 Task: Search one way flight ticket for 3 adults in first from West Yellowstone: Yellowstone Airport to Gillette: Gillette Campbell County Airport on 5-1-2023. Choice of flights is JetBlue. Number of bags: 1 carry on bag. Price is upto 55000. Outbound departure time preference is 7:15.
Action: Mouse moved to (196, 240)
Screenshot: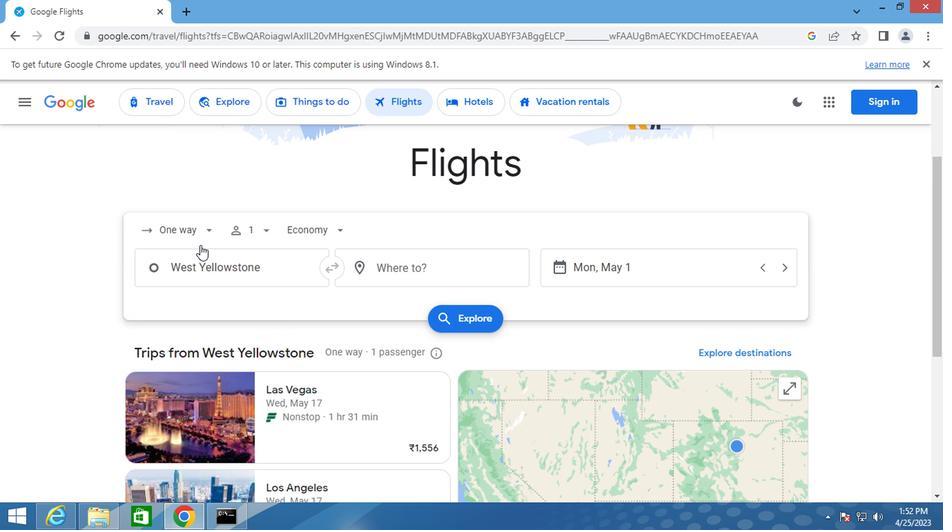 
Action: Mouse pressed left at (196, 240)
Screenshot: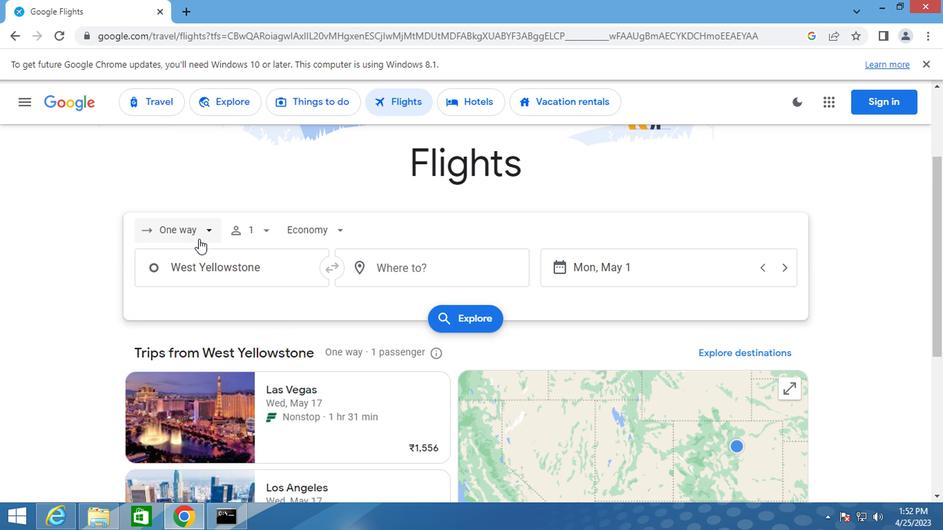 
Action: Mouse moved to (198, 297)
Screenshot: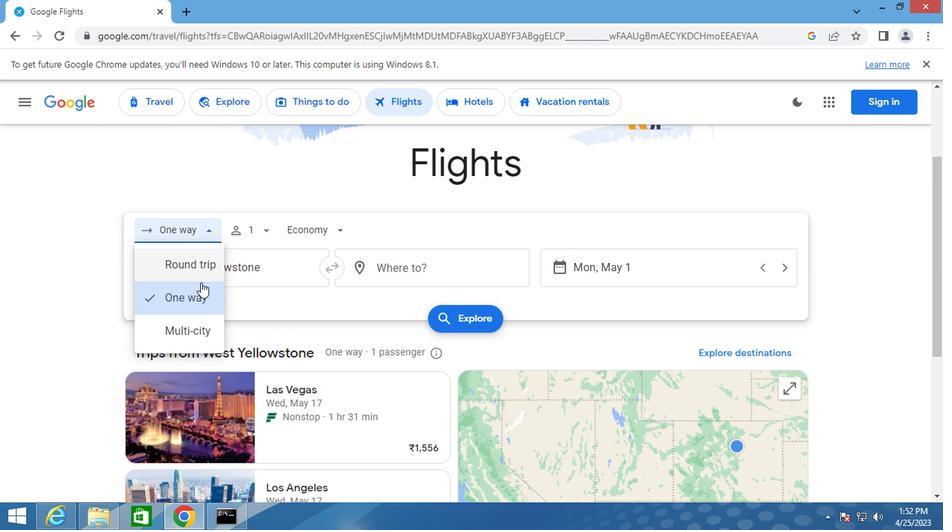 
Action: Mouse pressed left at (198, 297)
Screenshot: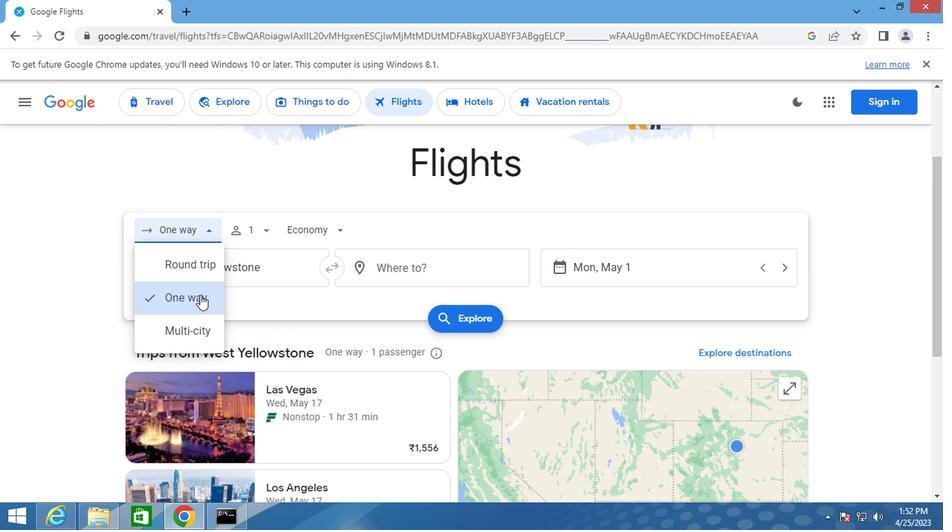 
Action: Mouse moved to (249, 232)
Screenshot: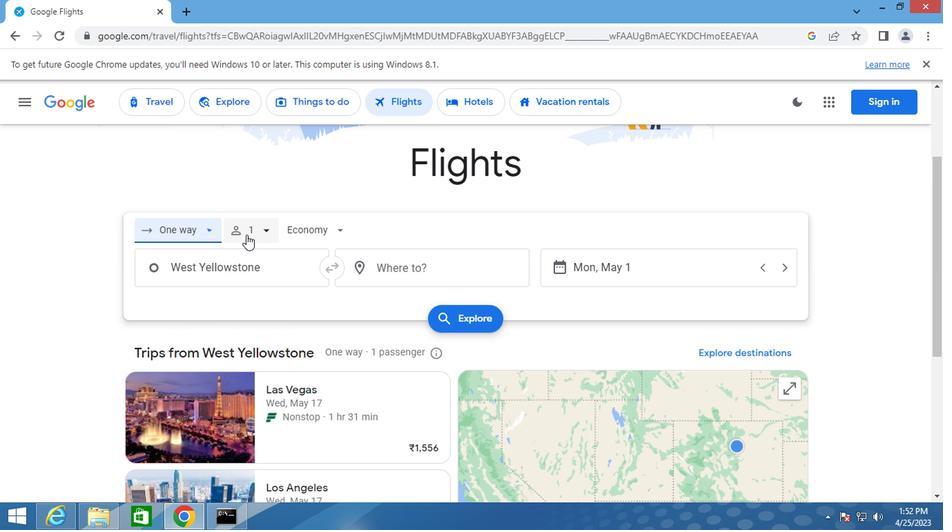 
Action: Mouse pressed left at (249, 232)
Screenshot: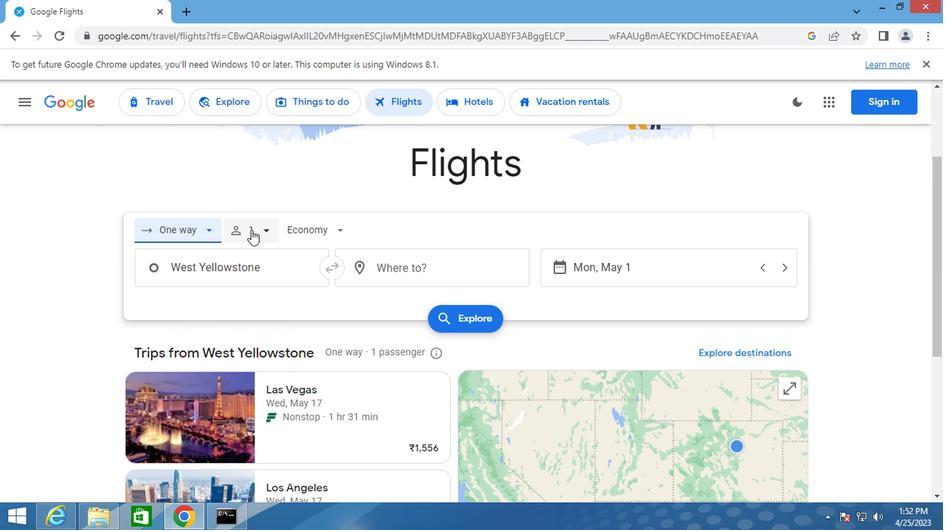 
Action: Mouse moved to (373, 268)
Screenshot: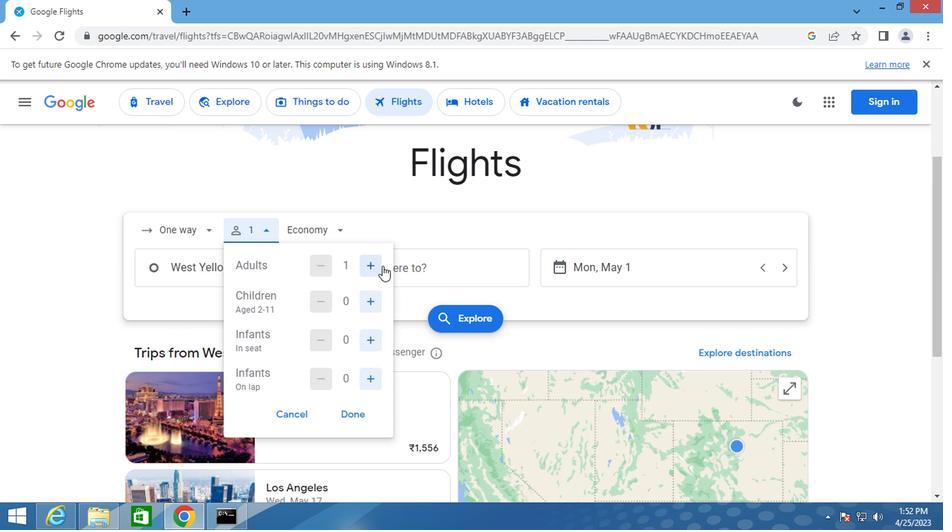
Action: Mouse pressed left at (373, 268)
Screenshot: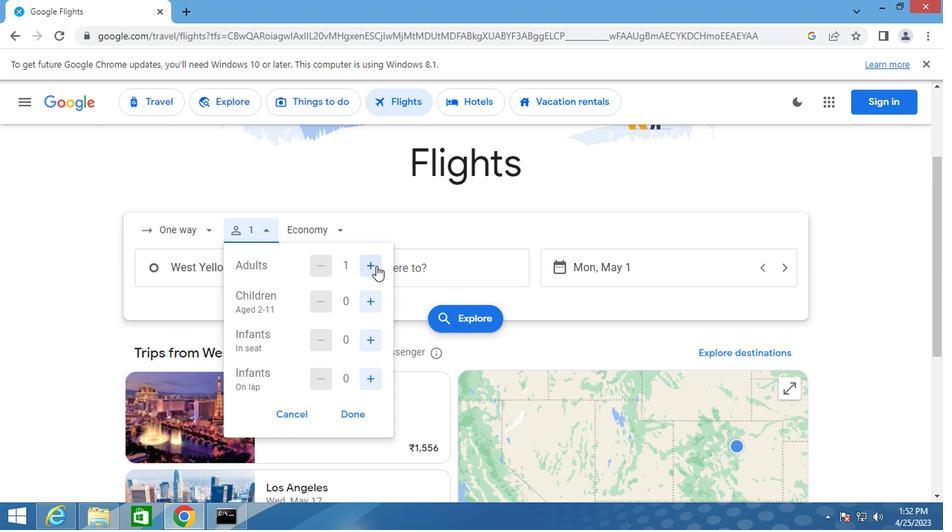 
Action: Mouse pressed left at (373, 268)
Screenshot: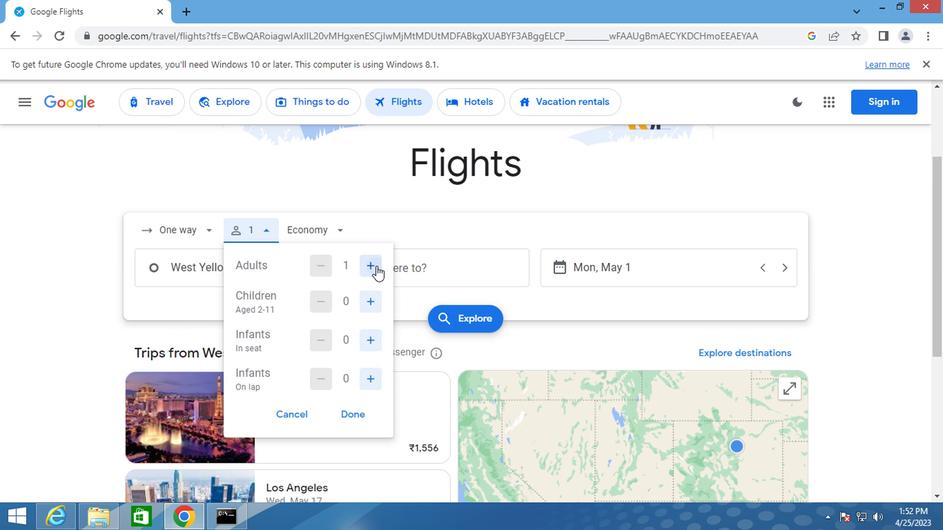 
Action: Mouse moved to (313, 234)
Screenshot: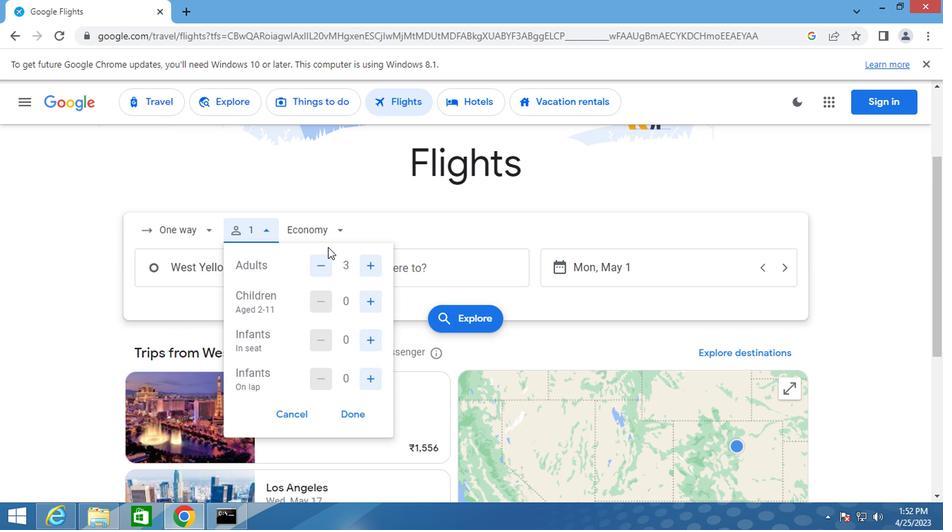 
Action: Mouse pressed left at (313, 234)
Screenshot: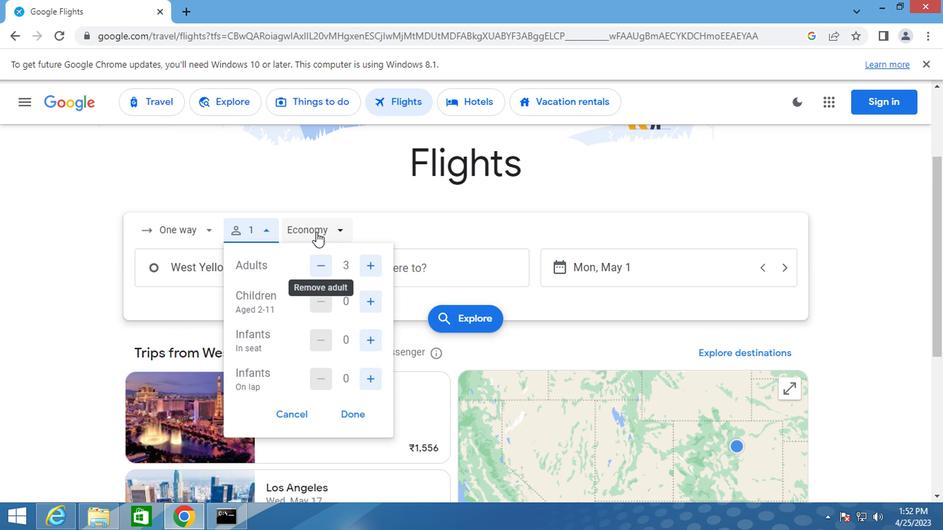 
Action: Mouse moved to (334, 364)
Screenshot: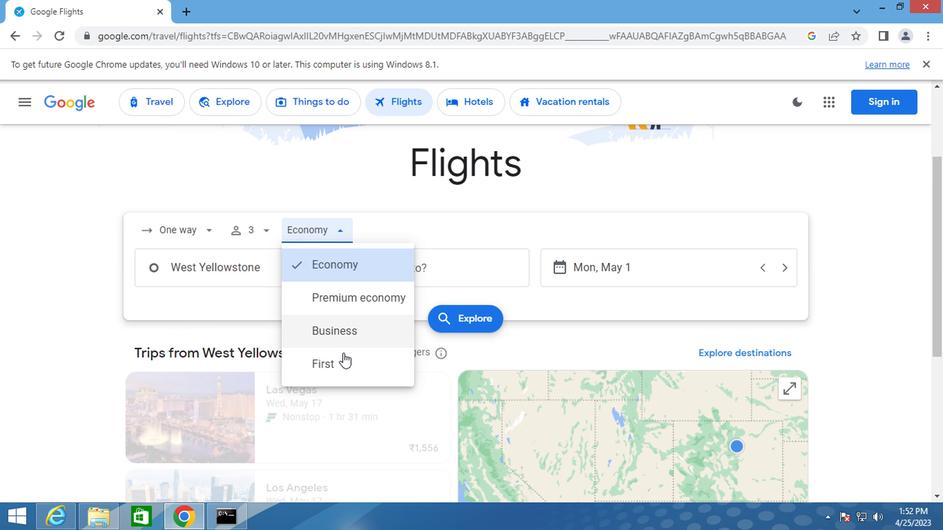 
Action: Mouse pressed left at (334, 364)
Screenshot: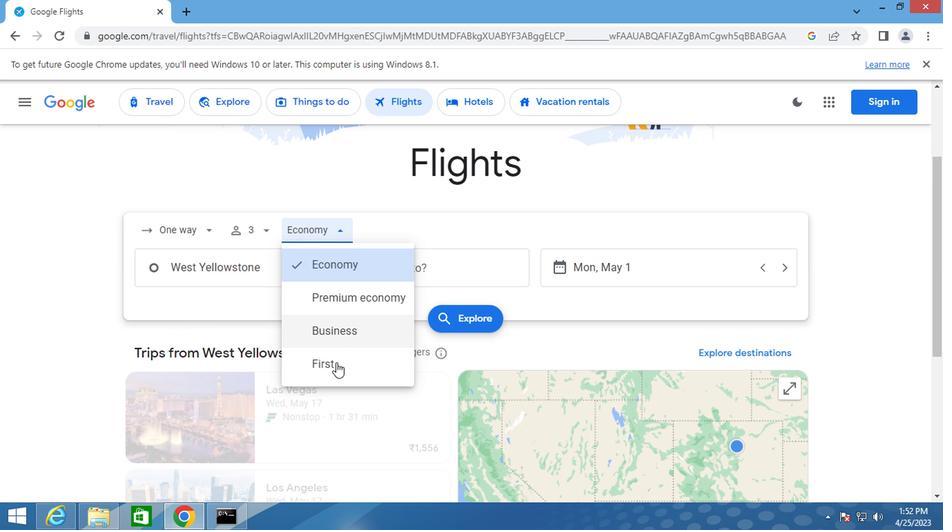 
Action: Mouse moved to (247, 275)
Screenshot: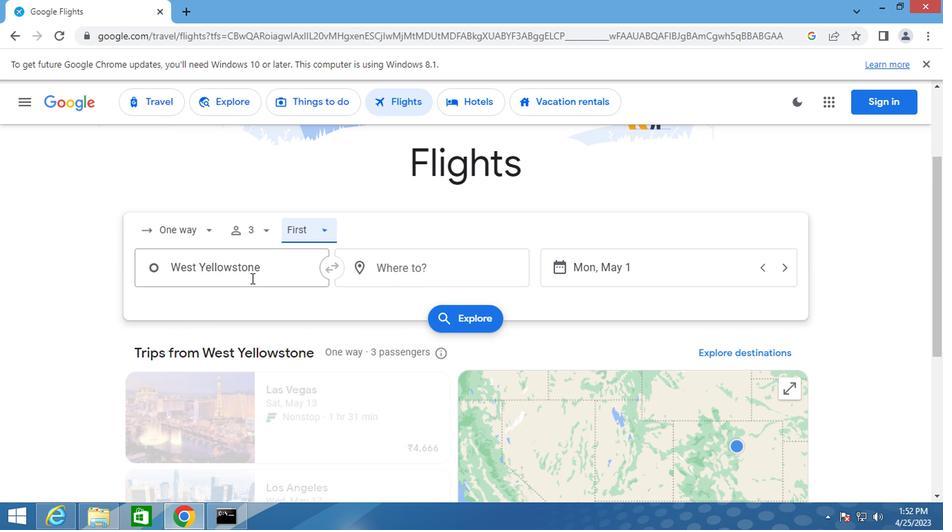 
Action: Mouse pressed left at (247, 275)
Screenshot: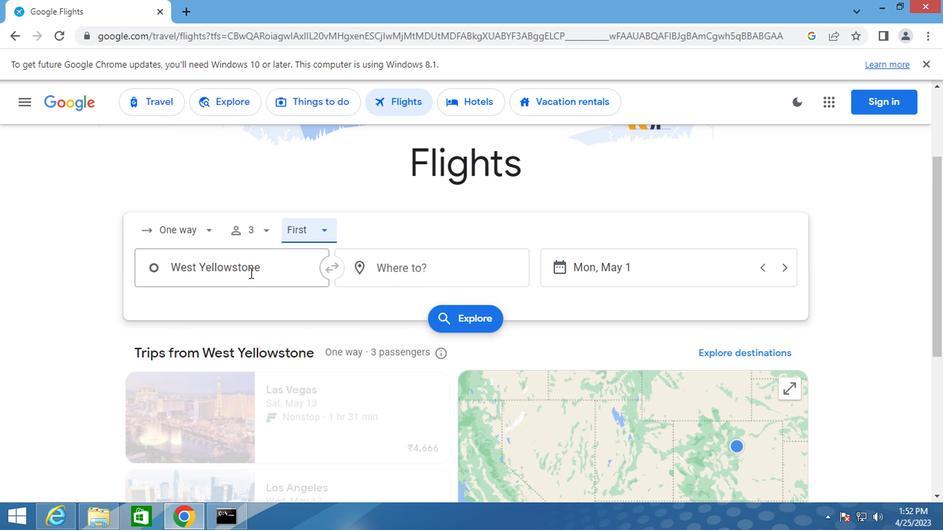 
Action: Key pressed west<Key.space>yellow
Screenshot: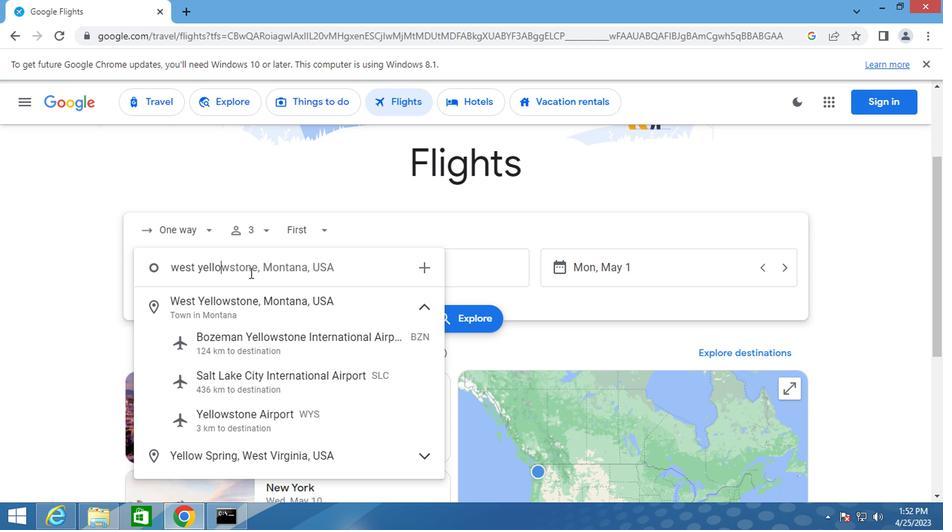 
Action: Mouse moved to (249, 301)
Screenshot: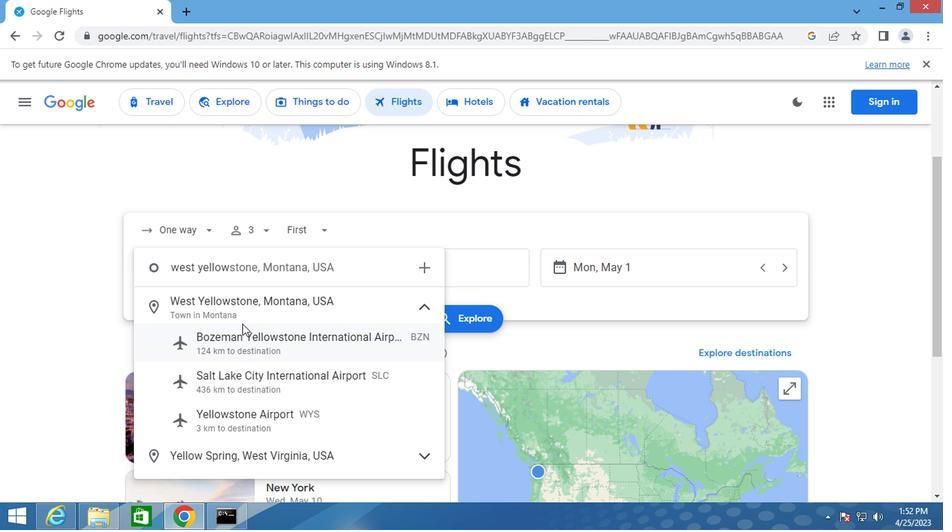 
Action: Mouse pressed left at (249, 301)
Screenshot: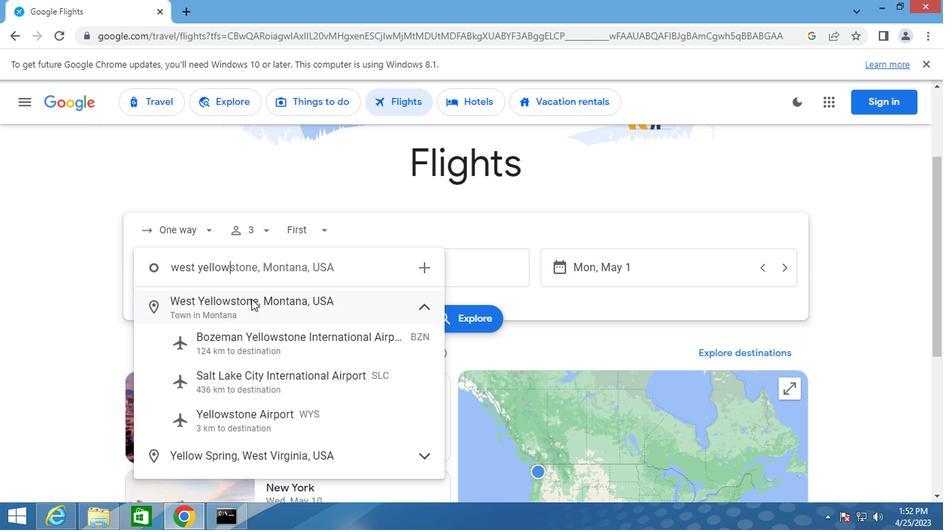 
Action: Mouse moved to (402, 272)
Screenshot: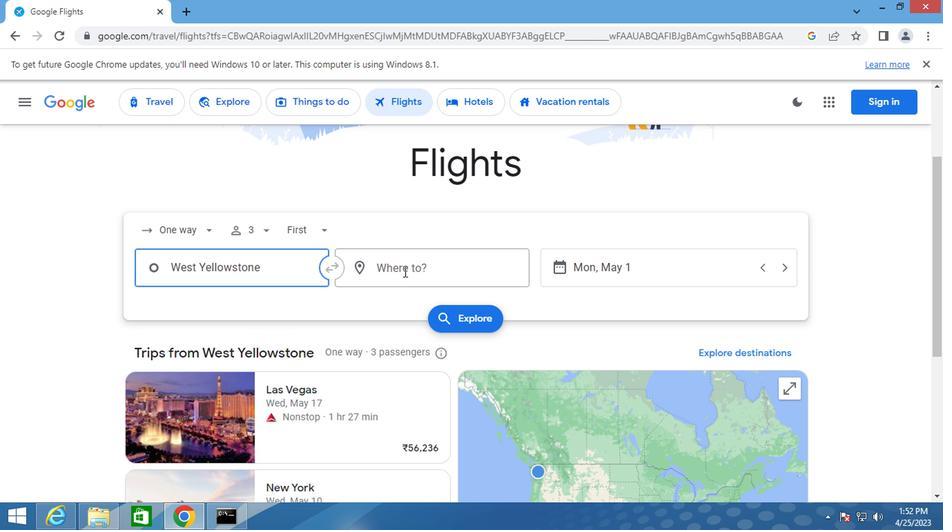 
Action: Mouse pressed left at (402, 272)
Screenshot: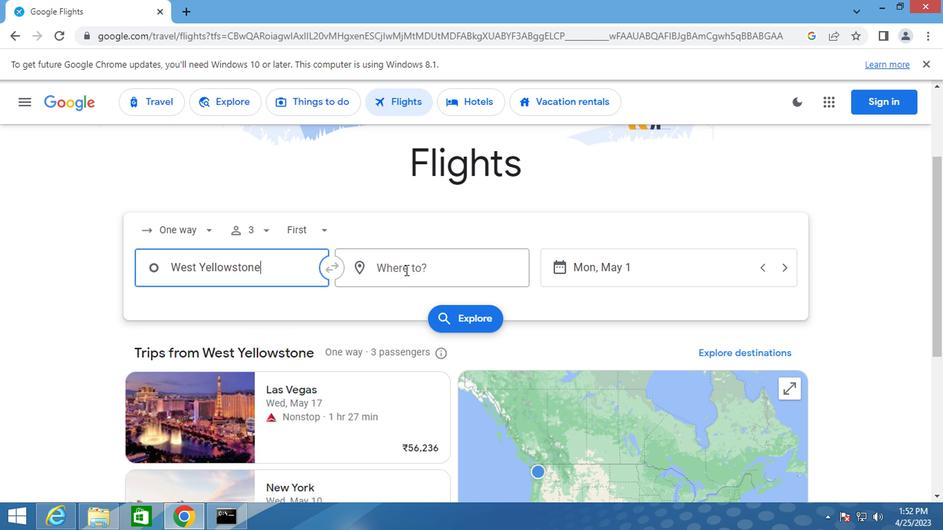 
Action: Key pressed gillette
Screenshot: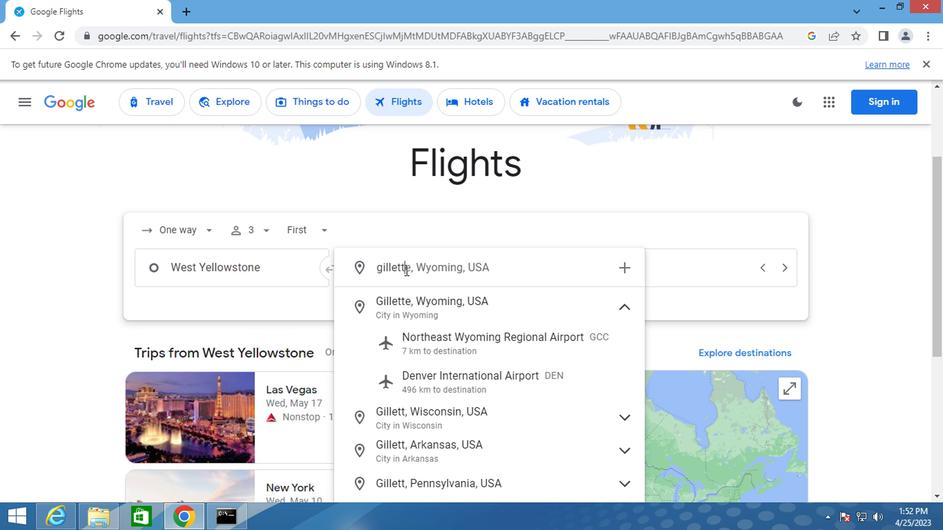 
Action: Mouse moved to (426, 342)
Screenshot: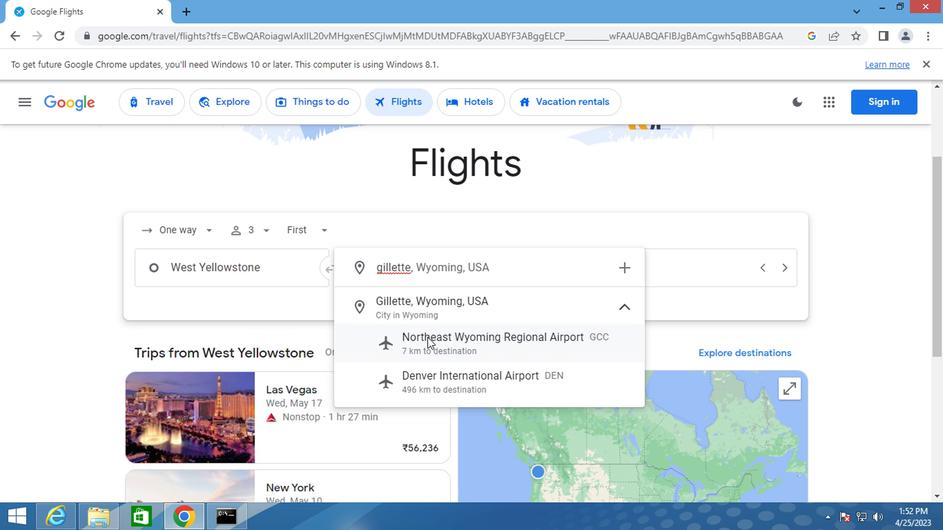 
Action: Mouse pressed left at (426, 342)
Screenshot: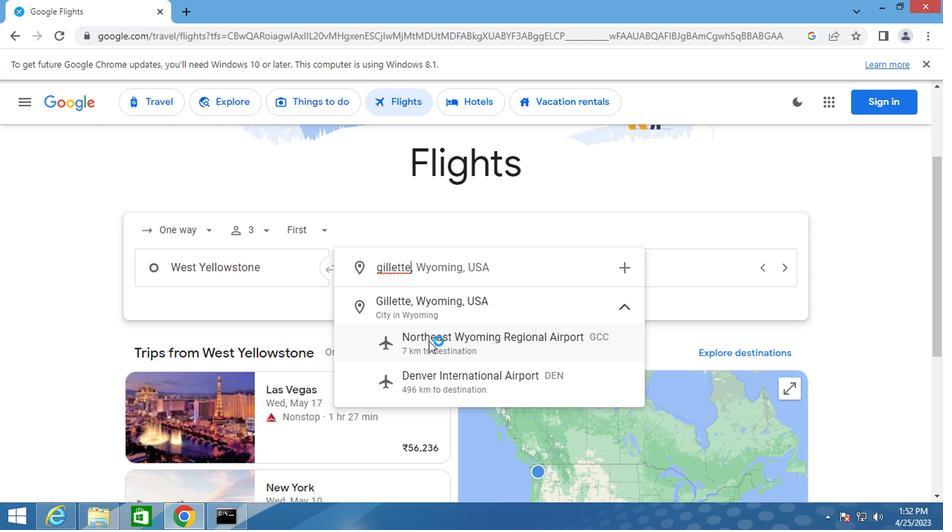 
Action: Mouse moved to (597, 269)
Screenshot: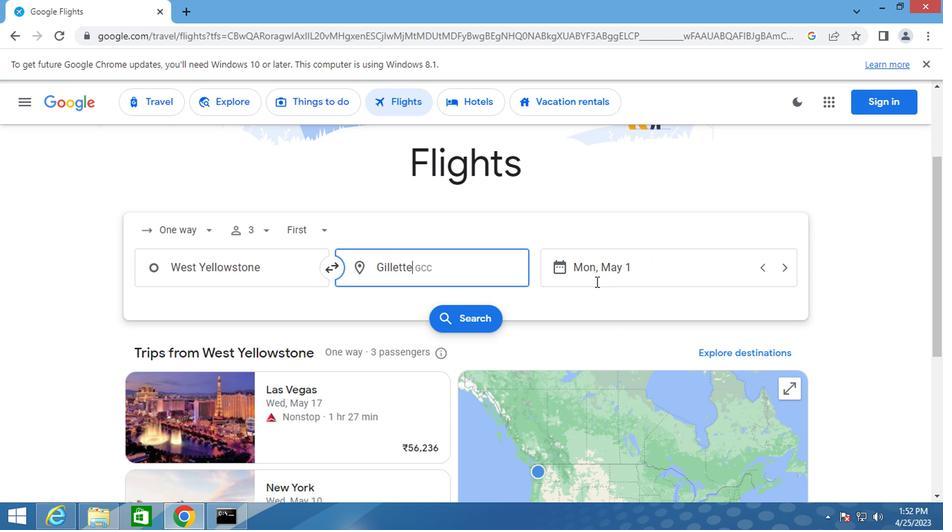 
Action: Mouse pressed left at (597, 269)
Screenshot: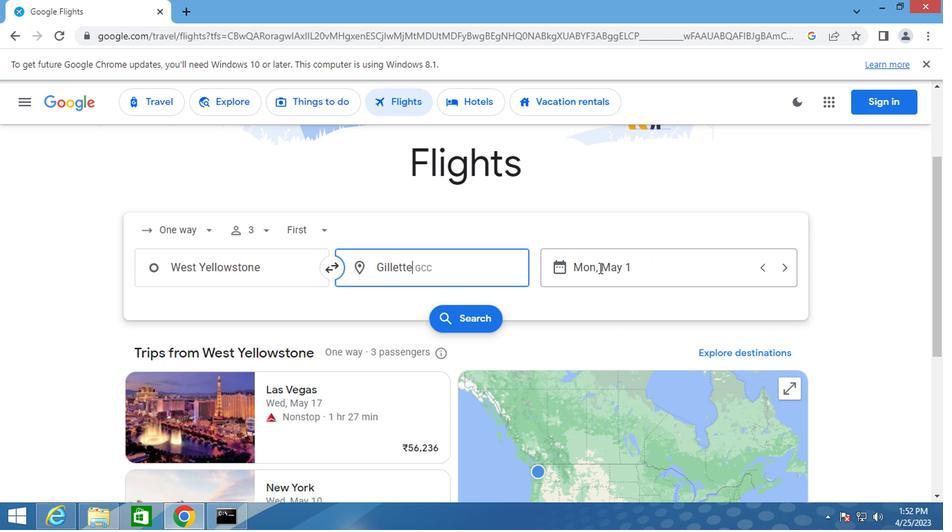 
Action: Mouse moved to (608, 257)
Screenshot: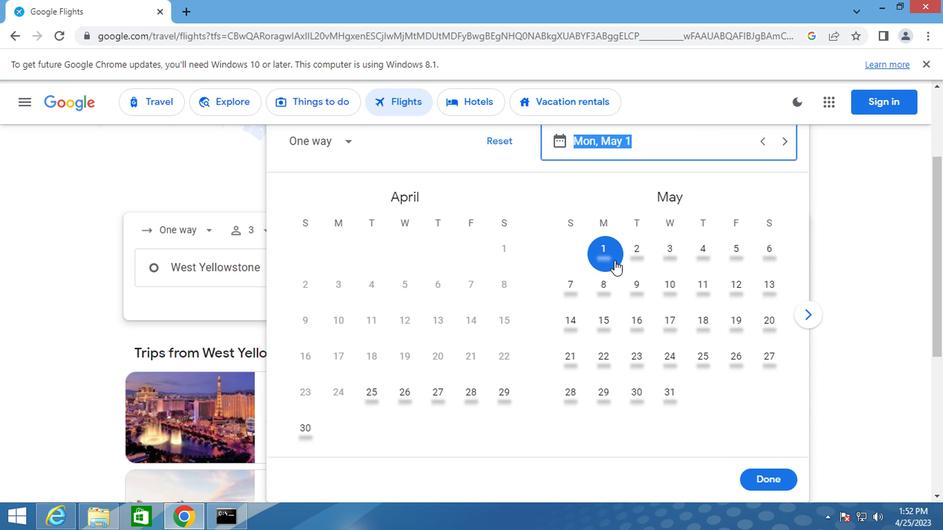 
Action: Mouse pressed left at (608, 257)
Screenshot: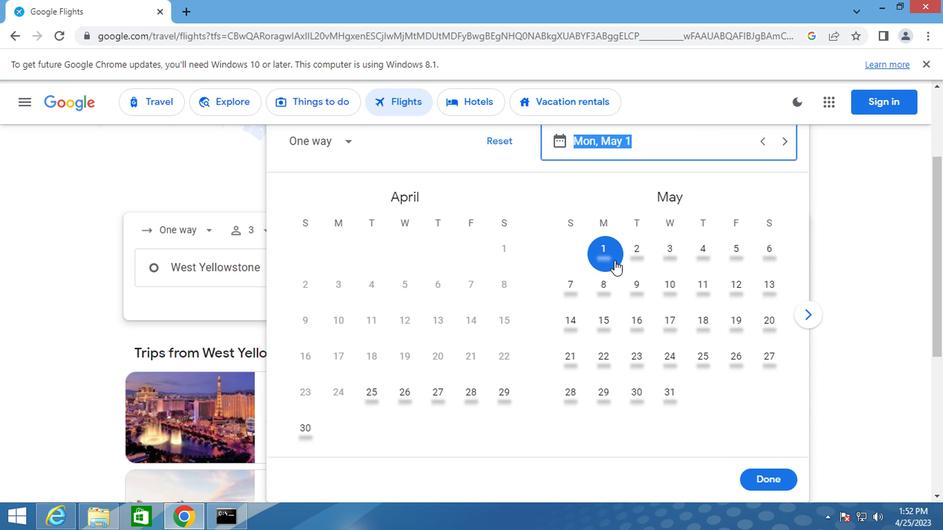 
Action: Mouse moved to (765, 484)
Screenshot: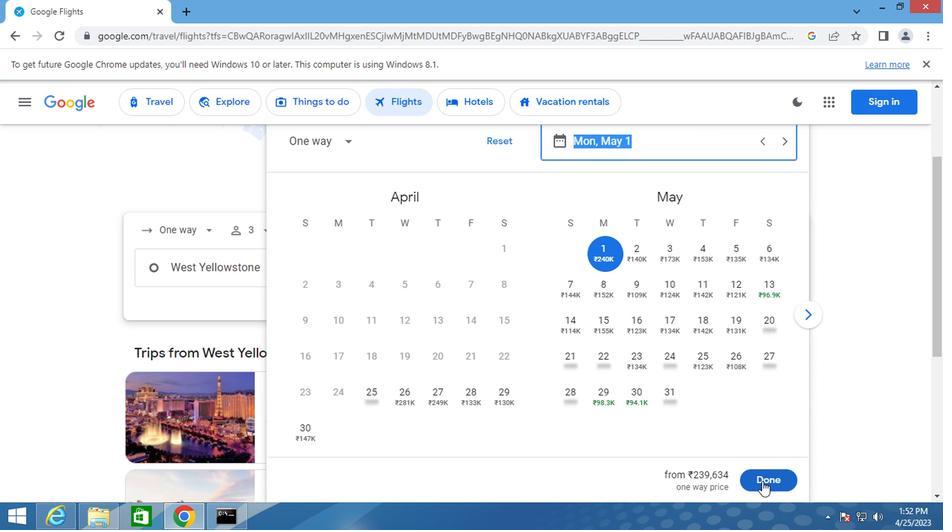 
Action: Mouse pressed left at (765, 484)
Screenshot: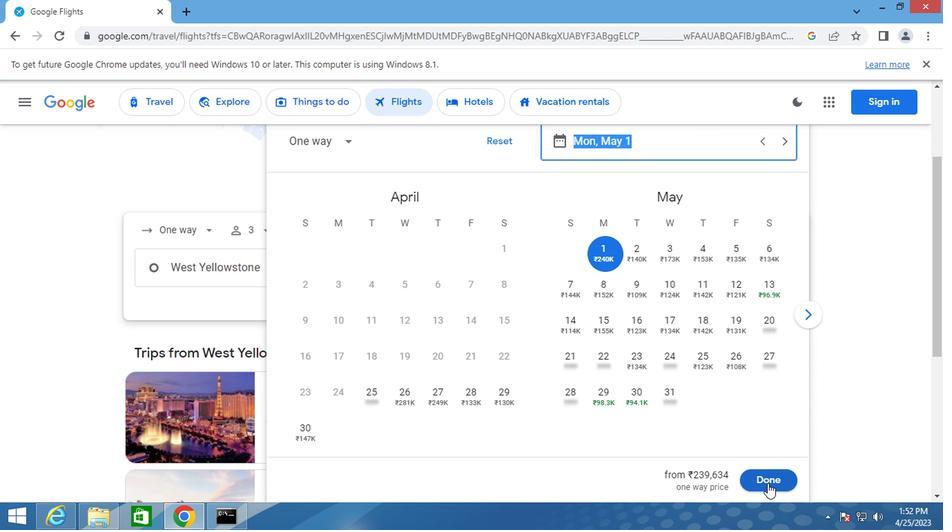 
Action: Mouse moved to (467, 320)
Screenshot: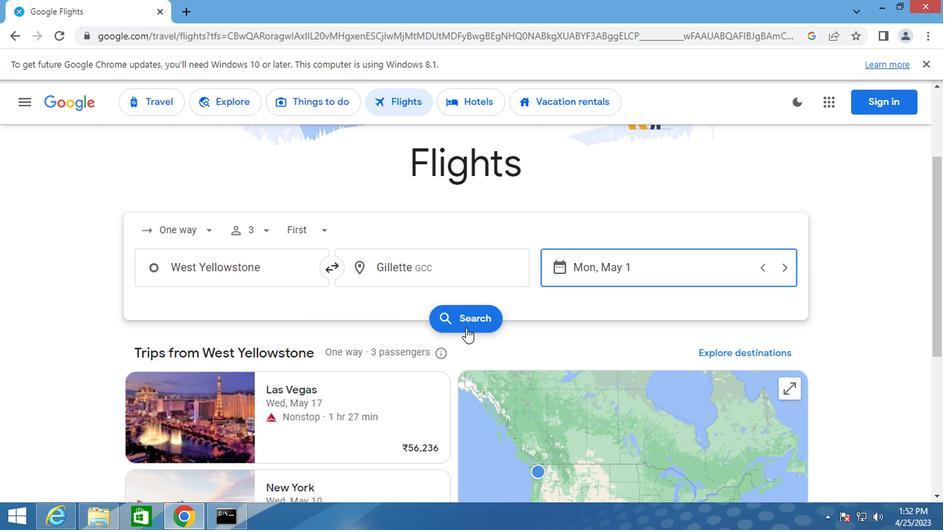 
Action: Mouse pressed left at (467, 320)
Screenshot: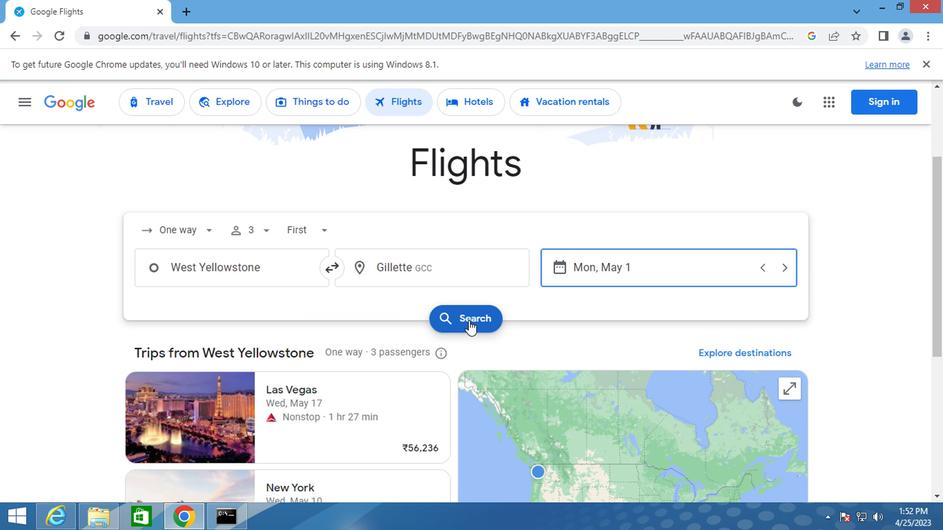 
Action: Mouse moved to (172, 228)
Screenshot: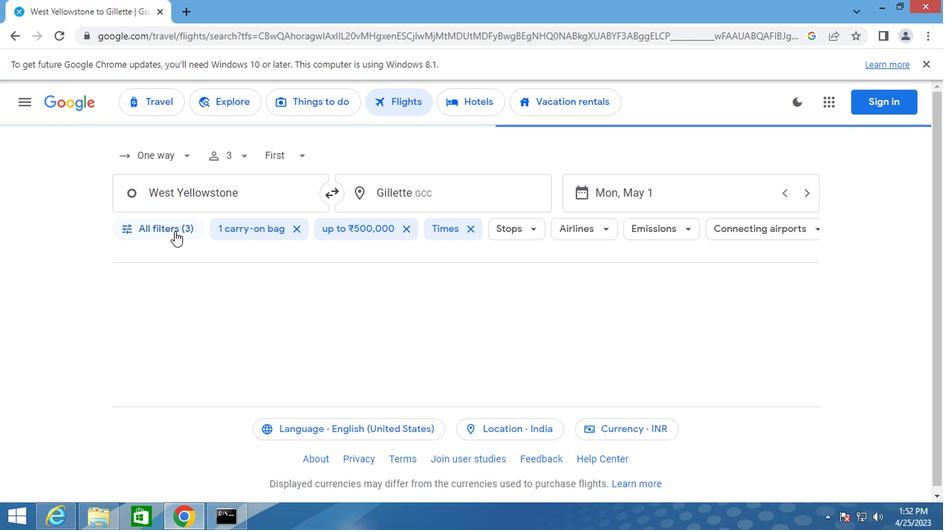 
Action: Mouse pressed left at (172, 228)
Screenshot: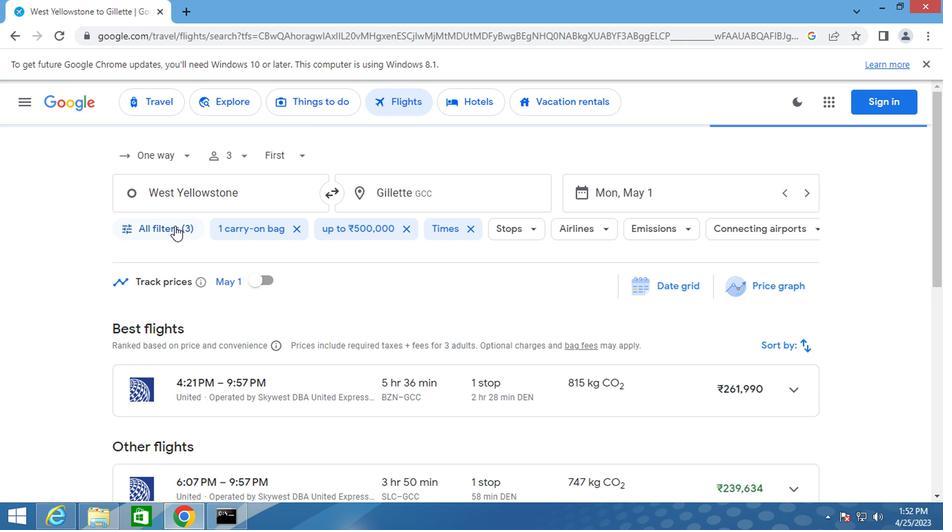 
Action: Mouse moved to (182, 370)
Screenshot: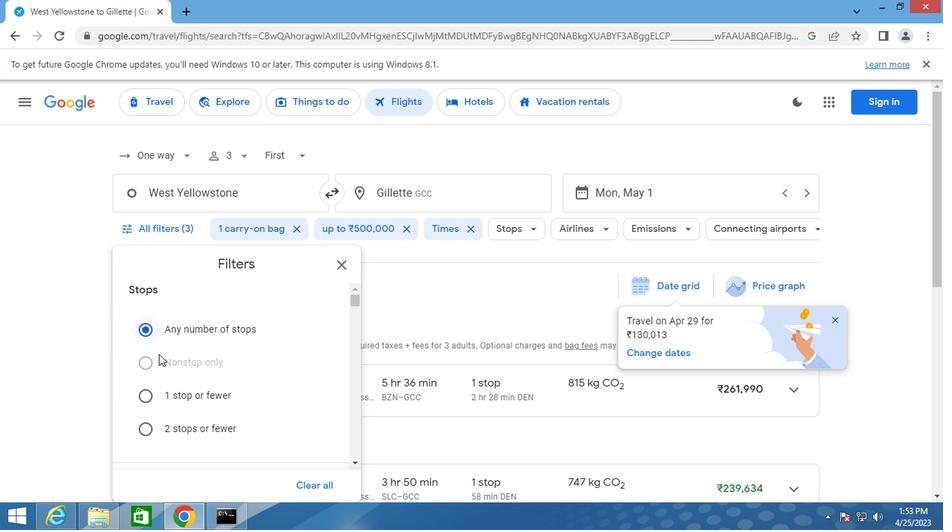 
Action: Mouse scrolled (182, 369) with delta (0, 0)
Screenshot: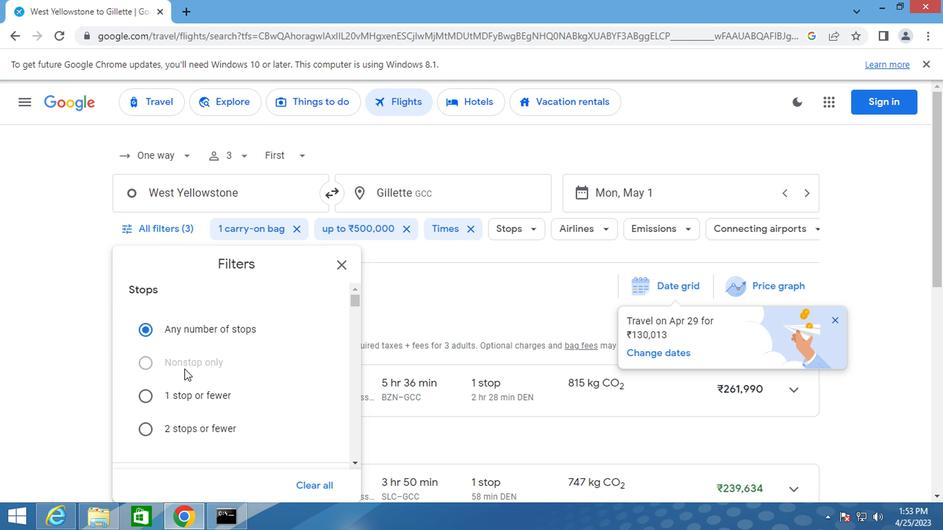 
Action: Mouse scrolled (182, 369) with delta (0, 0)
Screenshot: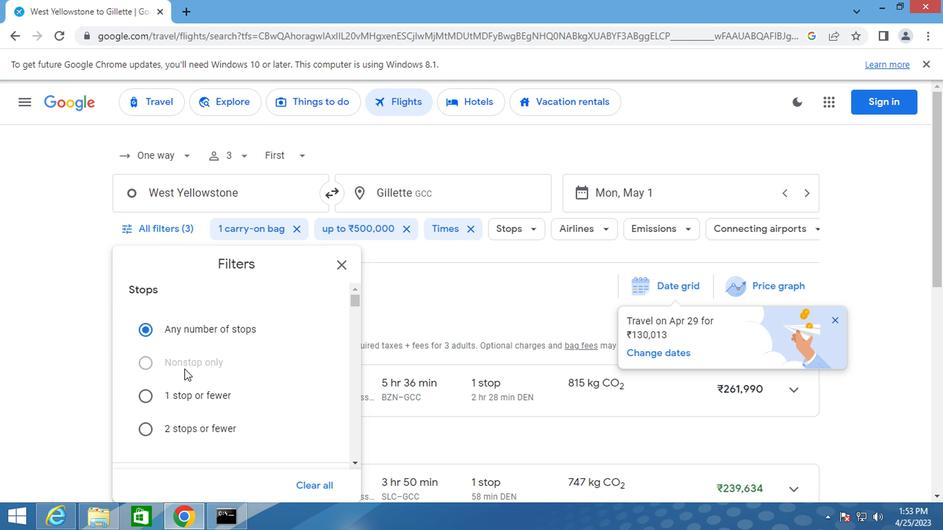 
Action: Mouse scrolled (182, 369) with delta (0, 0)
Screenshot: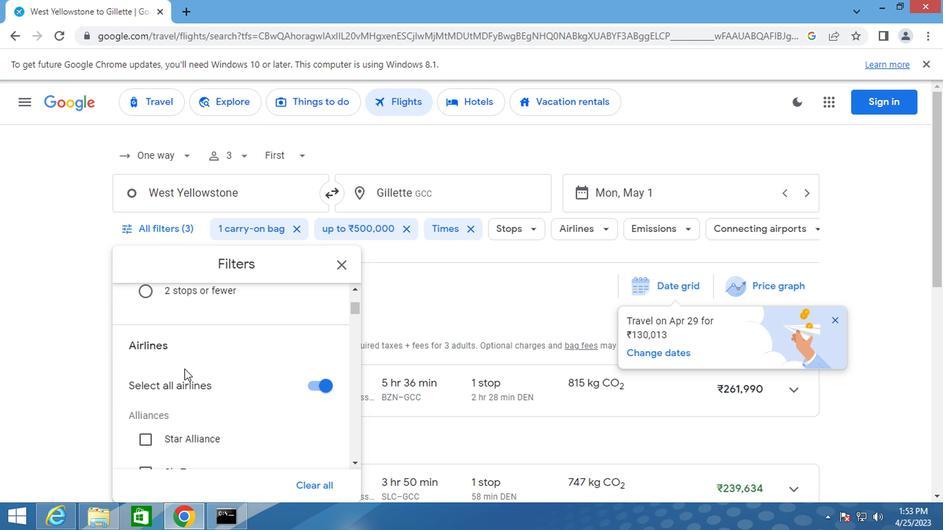 
Action: Mouse scrolled (182, 369) with delta (0, 0)
Screenshot: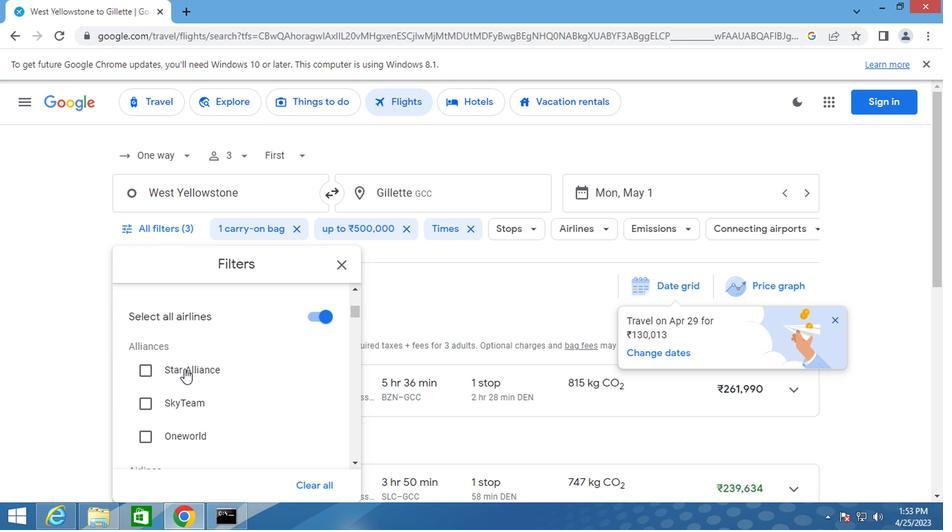 
Action: Mouse scrolled (182, 369) with delta (0, 0)
Screenshot: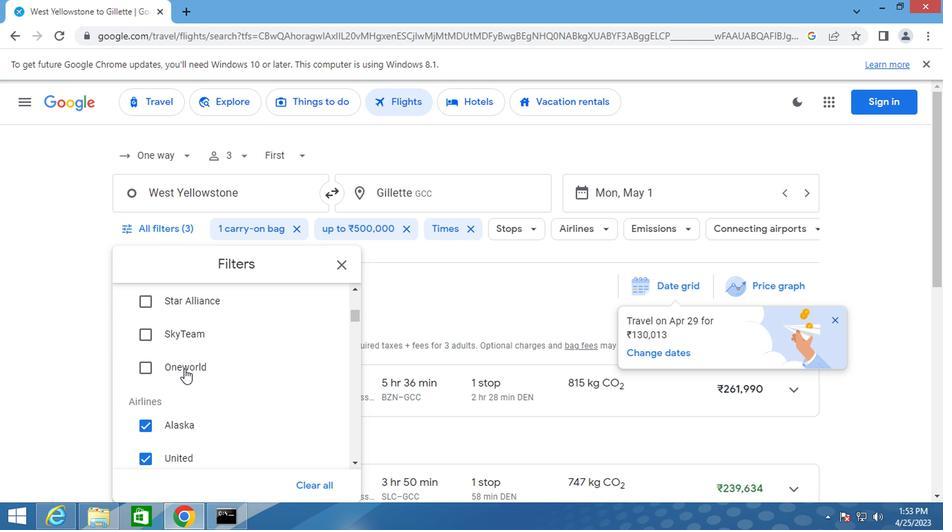 
Action: Mouse scrolled (182, 369) with delta (0, 0)
Screenshot: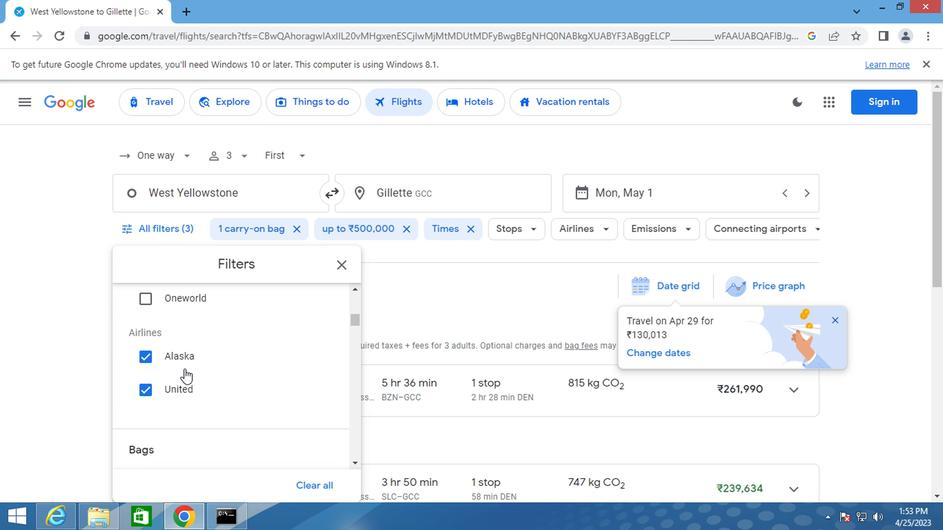 
Action: Mouse scrolled (182, 369) with delta (0, 0)
Screenshot: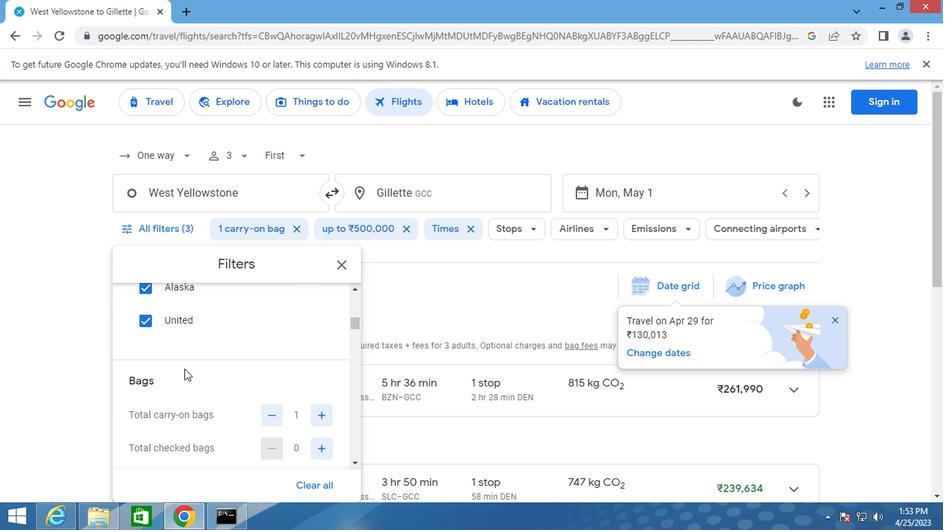 
Action: Mouse moved to (269, 366)
Screenshot: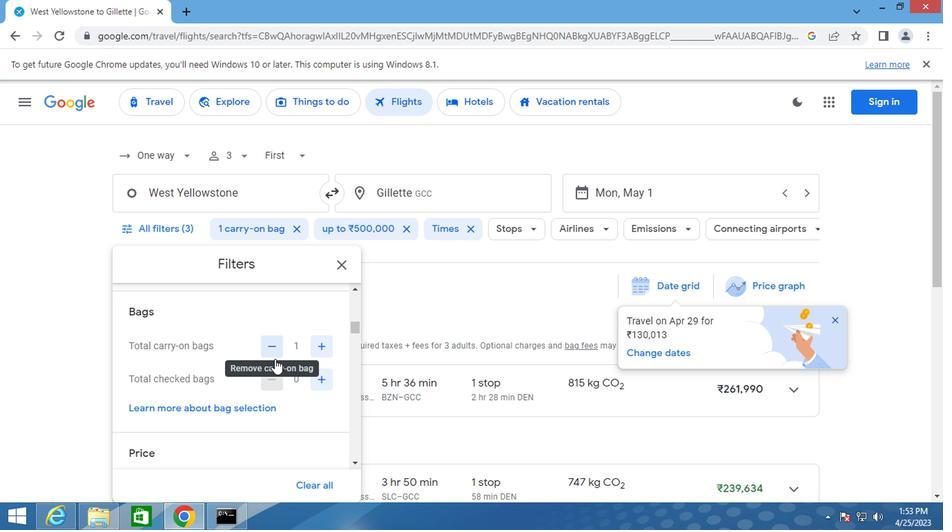 
Action: Mouse scrolled (269, 365) with delta (0, 0)
Screenshot: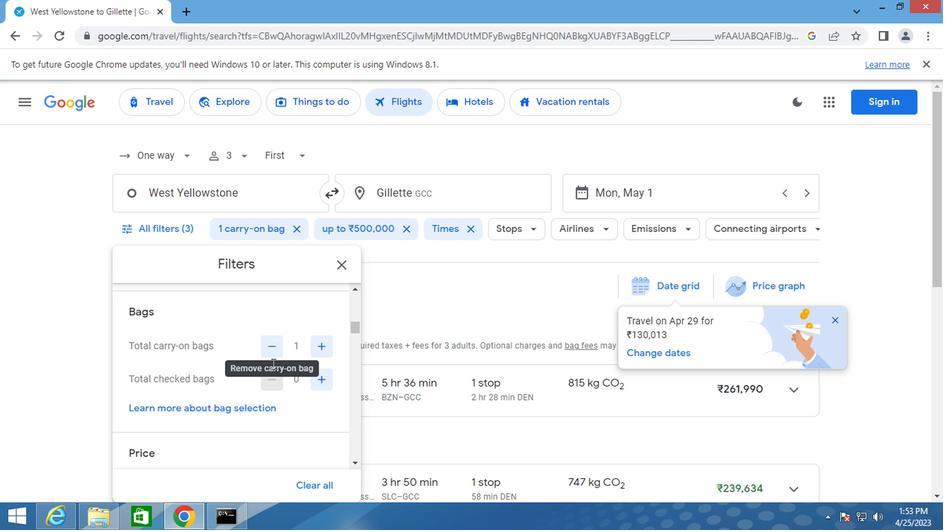 
Action: Mouse scrolled (269, 365) with delta (0, 0)
Screenshot: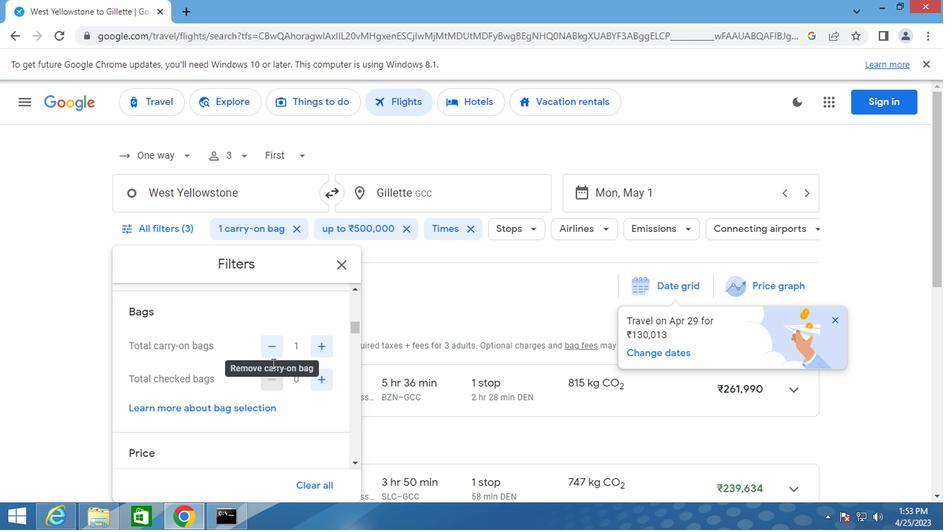 
Action: Mouse moved to (291, 277)
Screenshot: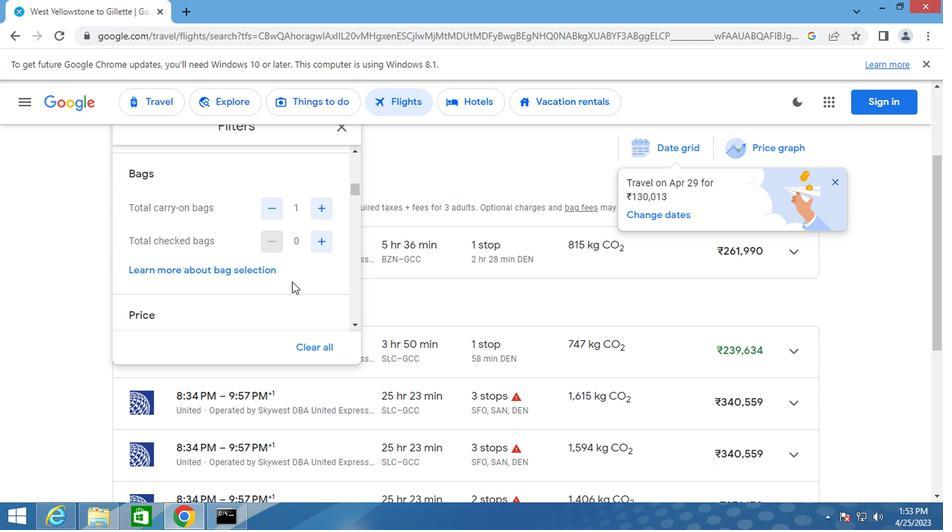 
Action: Mouse scrolled (291, 276) with delta (0, 0)
Screenshot: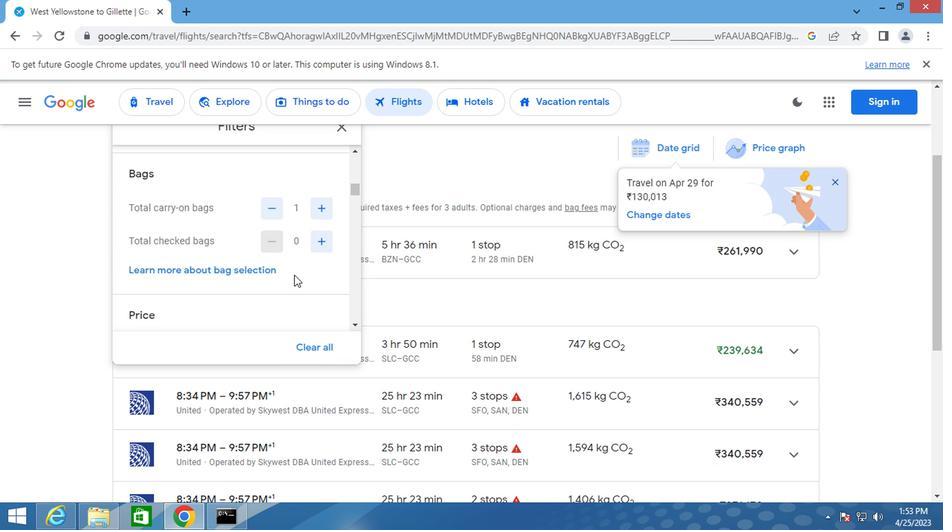 
Action: Mouse scrolled (291, 276) with delta (0, 0)
Screenshot: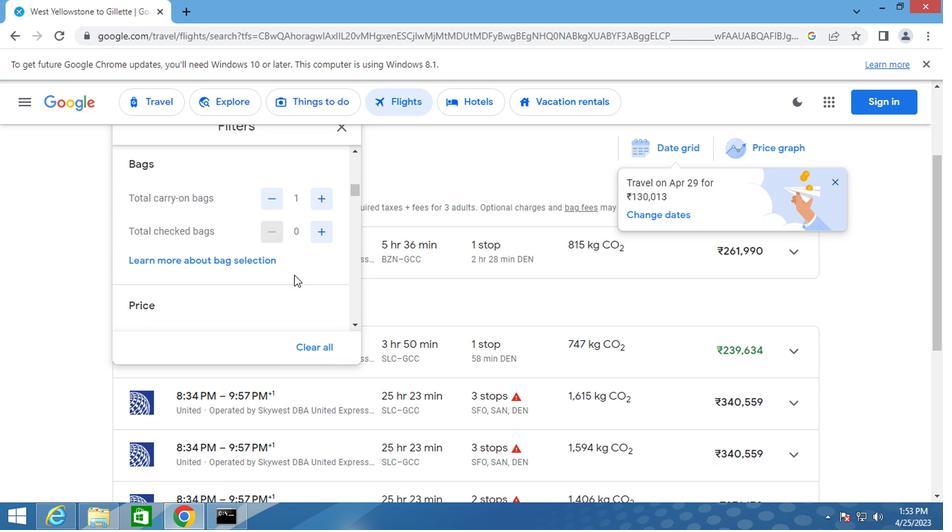 
Action: Mouse moved to (241, 236)
Screenshot: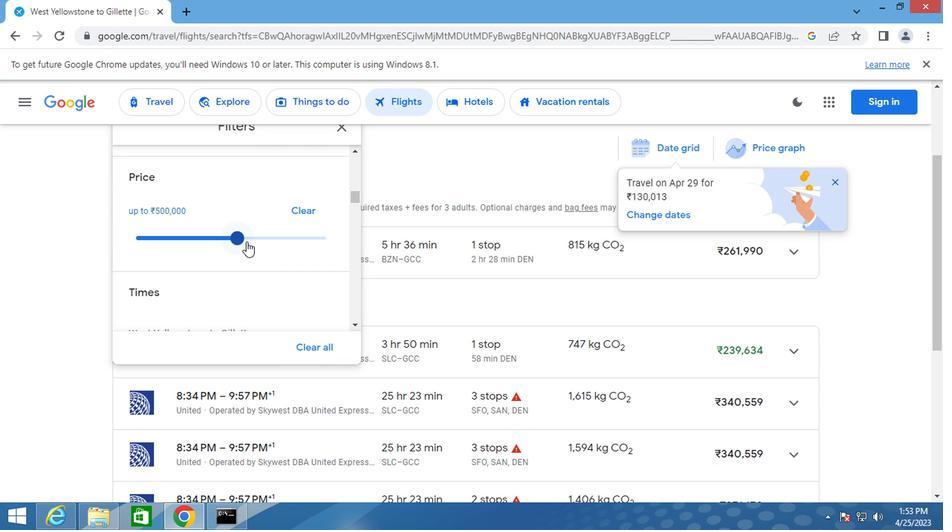 
Action: Mouse pressed left at (241, 236)
Screenshot: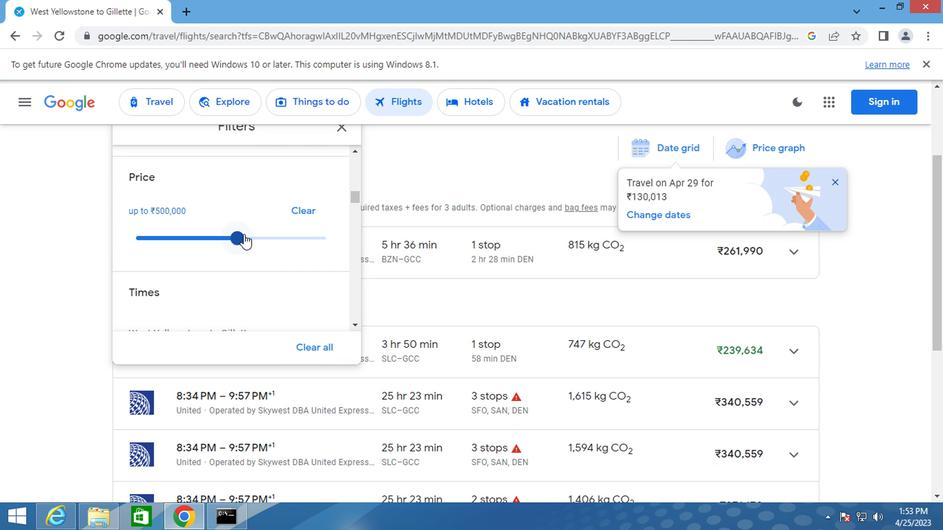 
Action: Mouse moved to (228, 270)
Screenshot: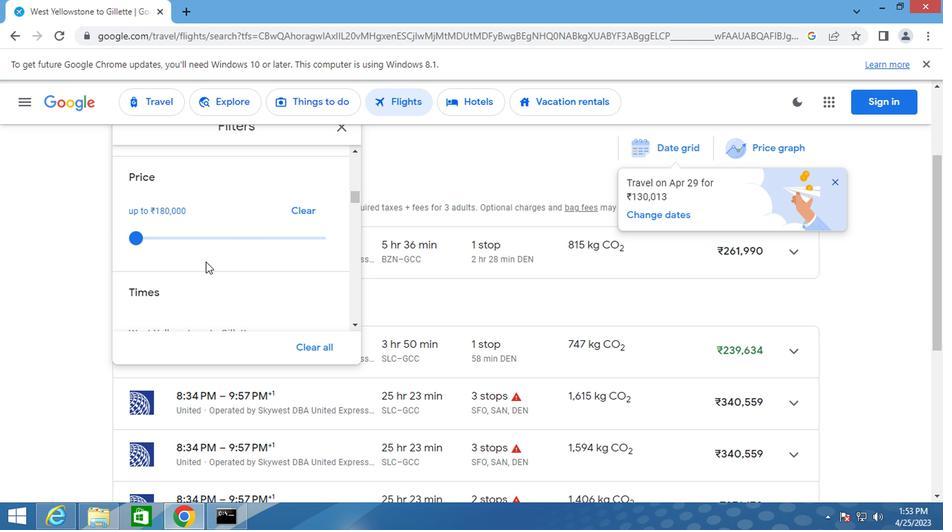 
Action: Mouse scrolled (228, 269) with delta (0, 0)
Screenshot: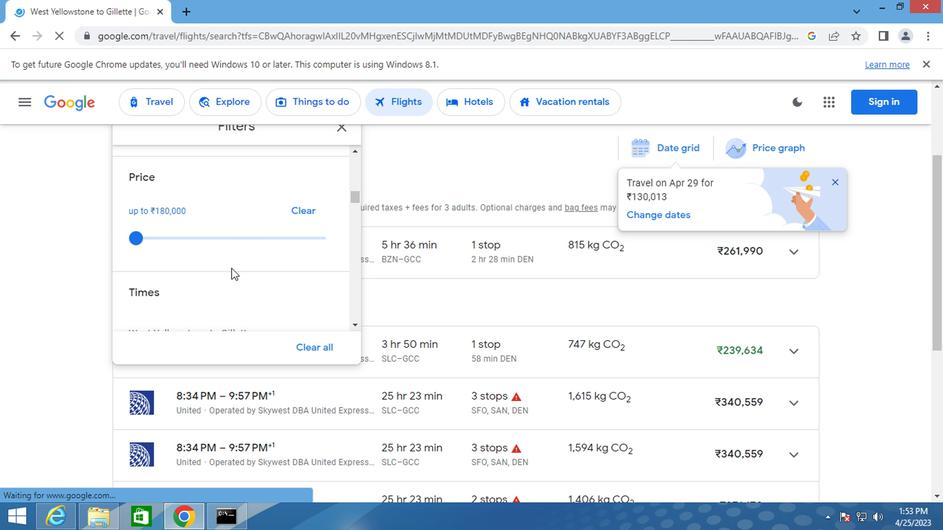 
Action: Mouse moved to (177, 325)
Screenshot: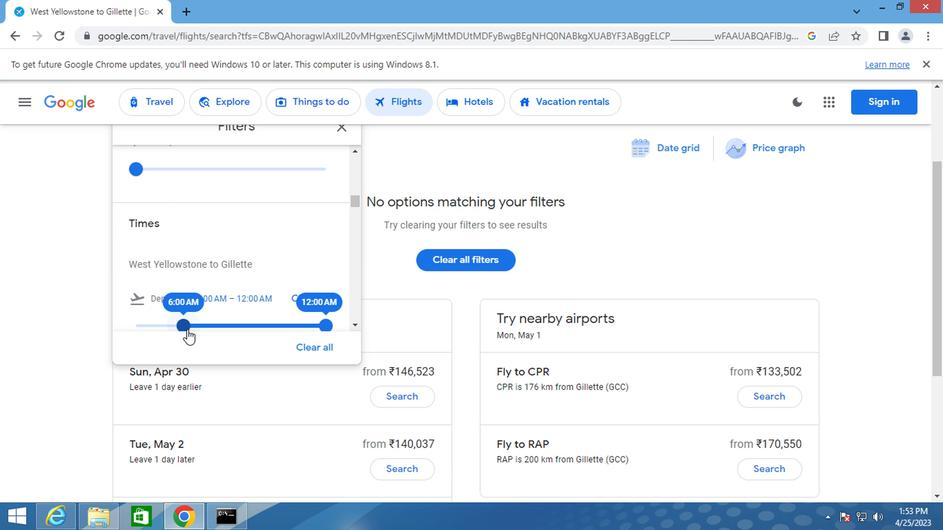 
Action: Mouse pressed left at (177, 325)
Screenshot: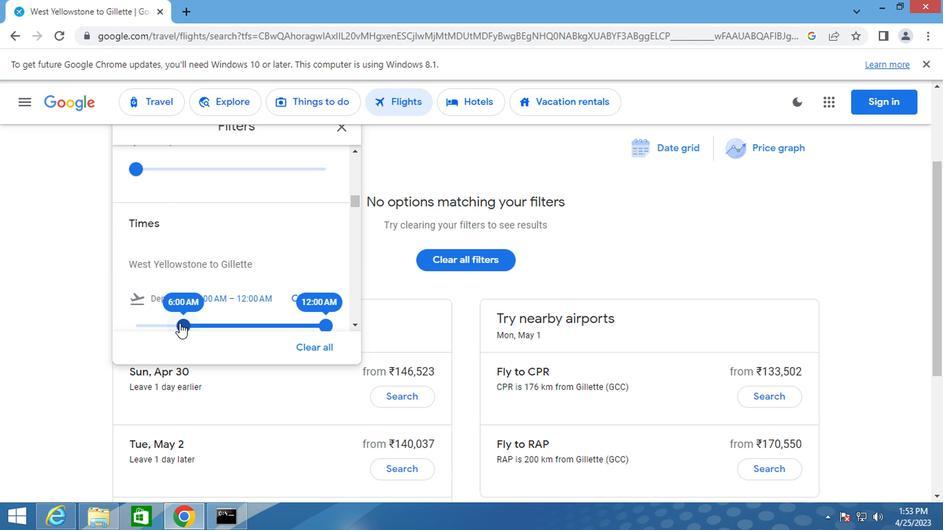 
Action: Mouse moved to (338, 128)
Screenshot: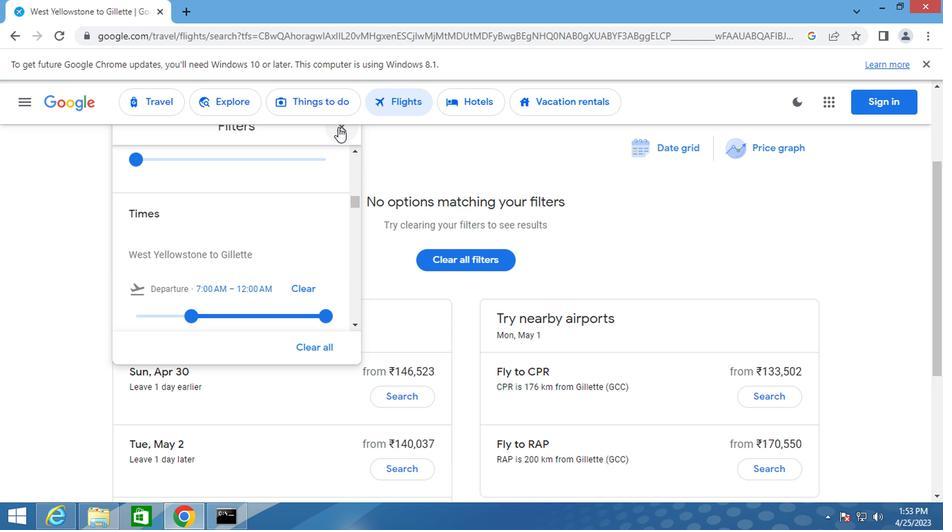 
Action: Mouse pressed left at (338, 128)
Screenshot: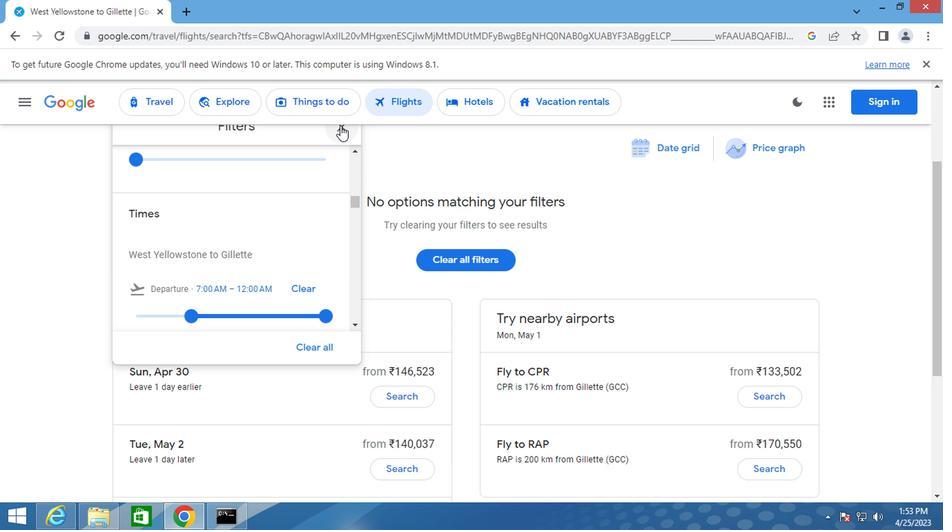 
Action: Key pressed <Key.f8>
Screenshot: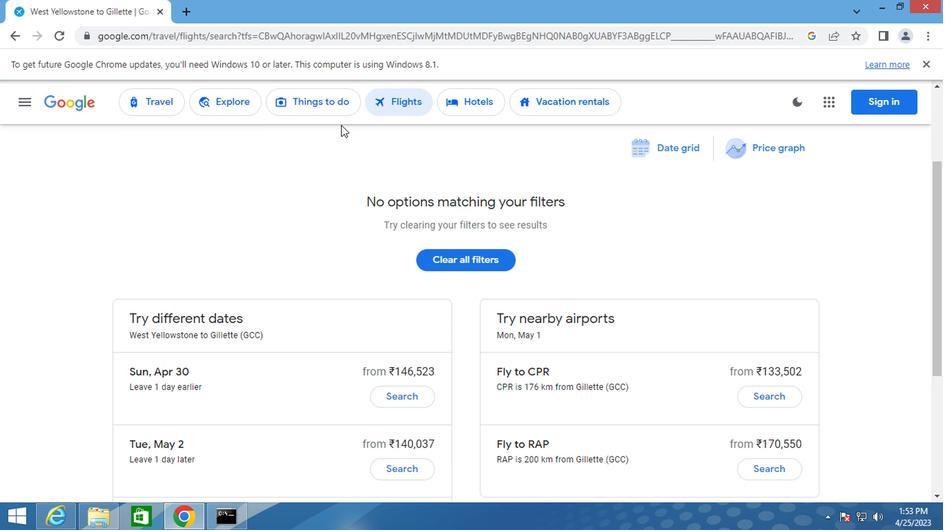 
